 Task: Create a sub task System Test and UAT for the task  Create a new web application for tracking employee time and attendance in the project AgileCircle , assign it to team member softage.5@softage.net and update the status of the sub task to  Completed , set the priority of the sub task to High
Action: Mouse moved to (76, 321)
Screenshot: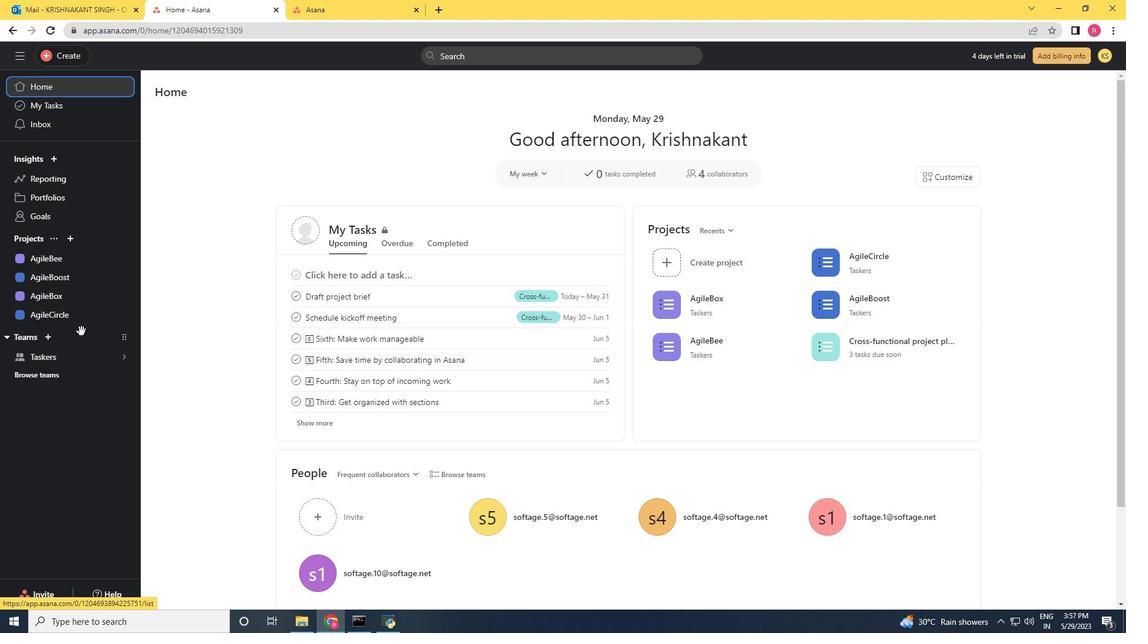 
Action: Mouse pressed left at (76, 321)
Screenshot: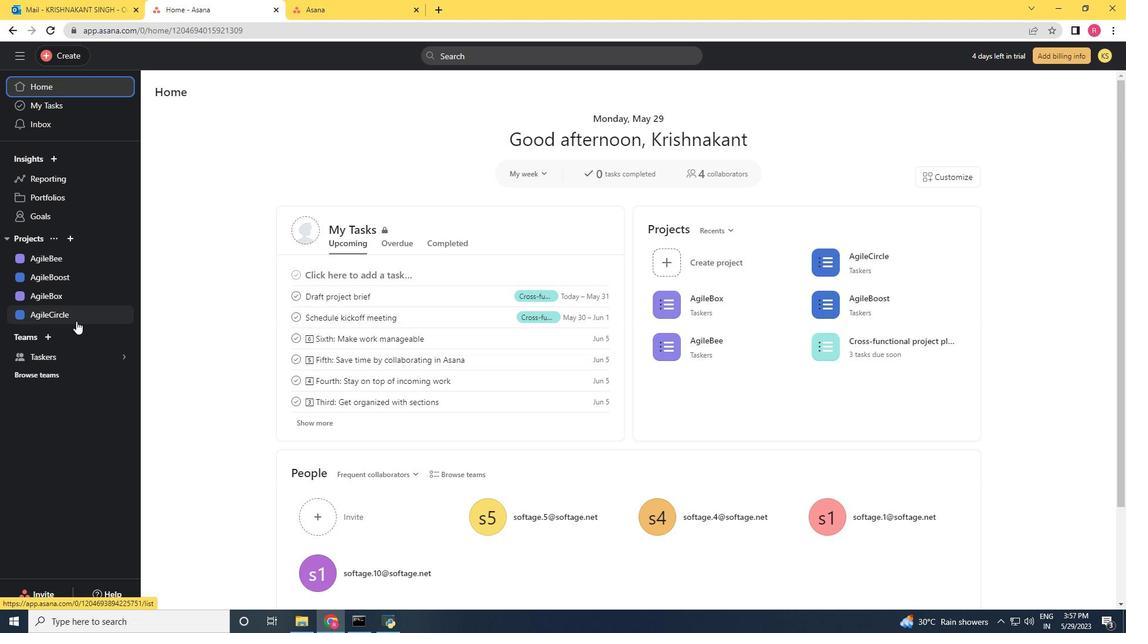 
Action: Mouse moved to (572, 249)
Screenshot: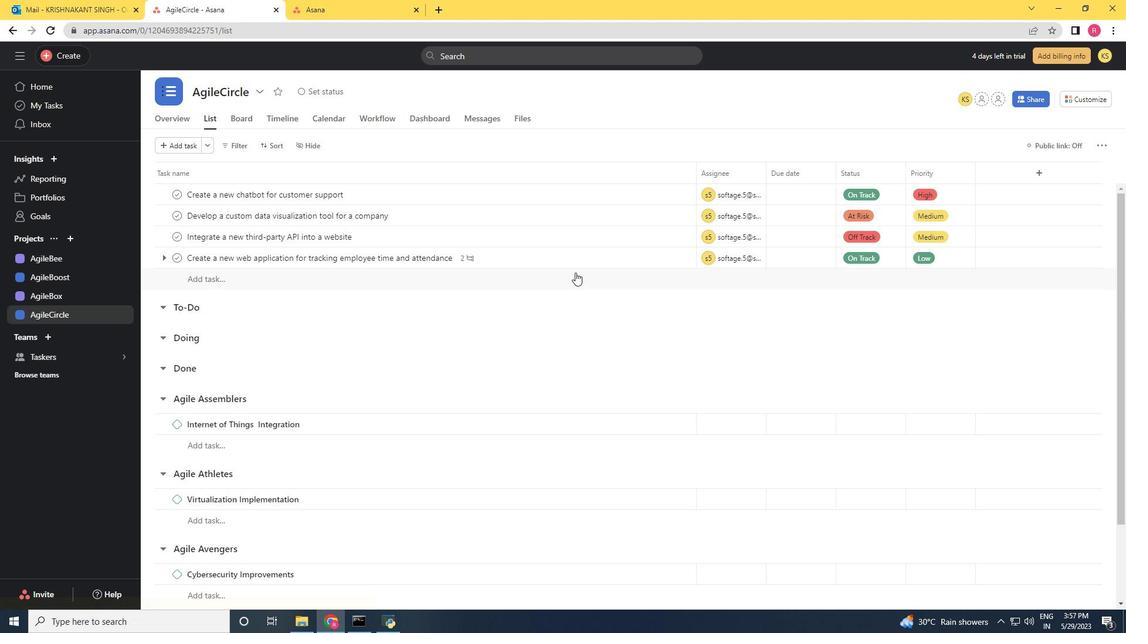 
Action: Mouse pressed left at (572, 249)
Screenshot: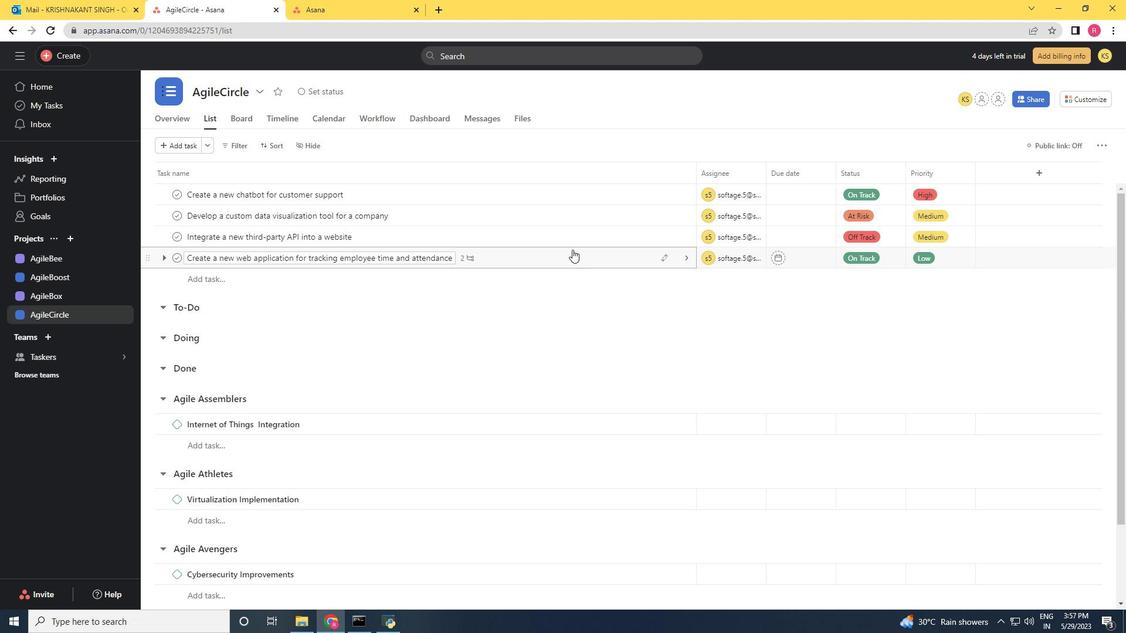 
Action: Mouse moved to (849, 467)
Screenshot: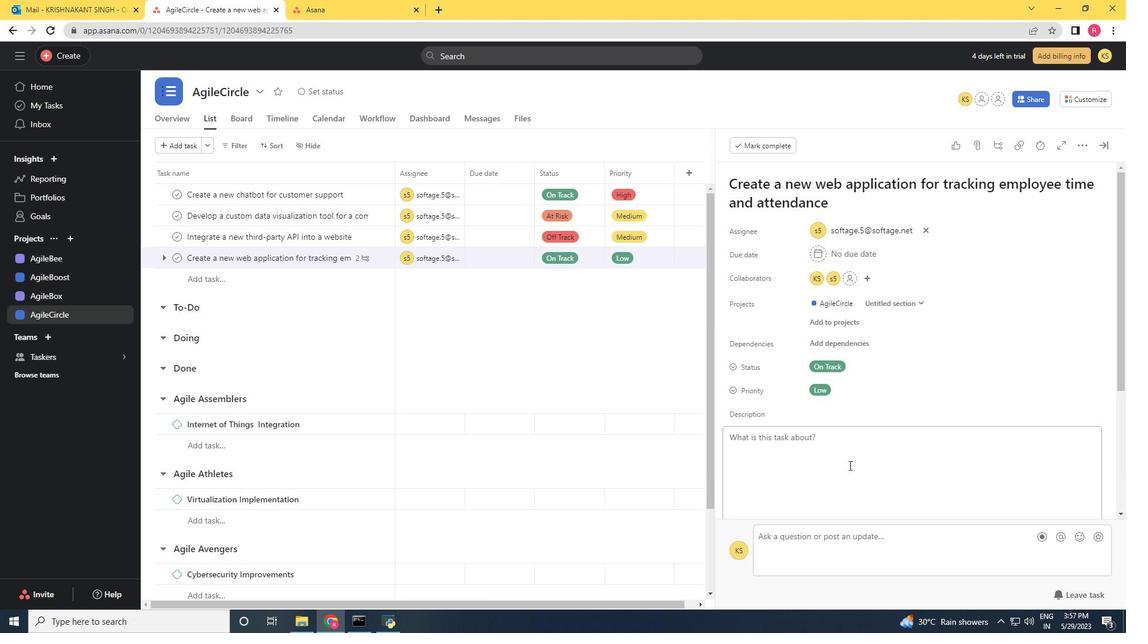 
Action: Mouse scrolled (849, 466) with delta (0, 0)
Screenshot: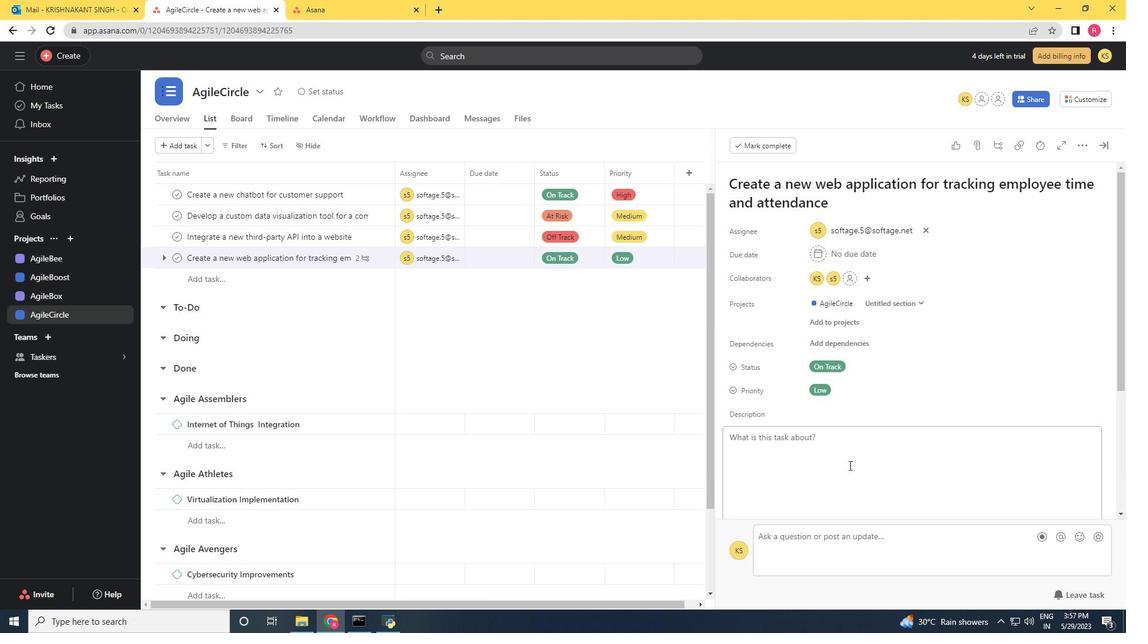 
Action: Mouse scrolled (849, 466) with delta (0, 0)
Screenshot: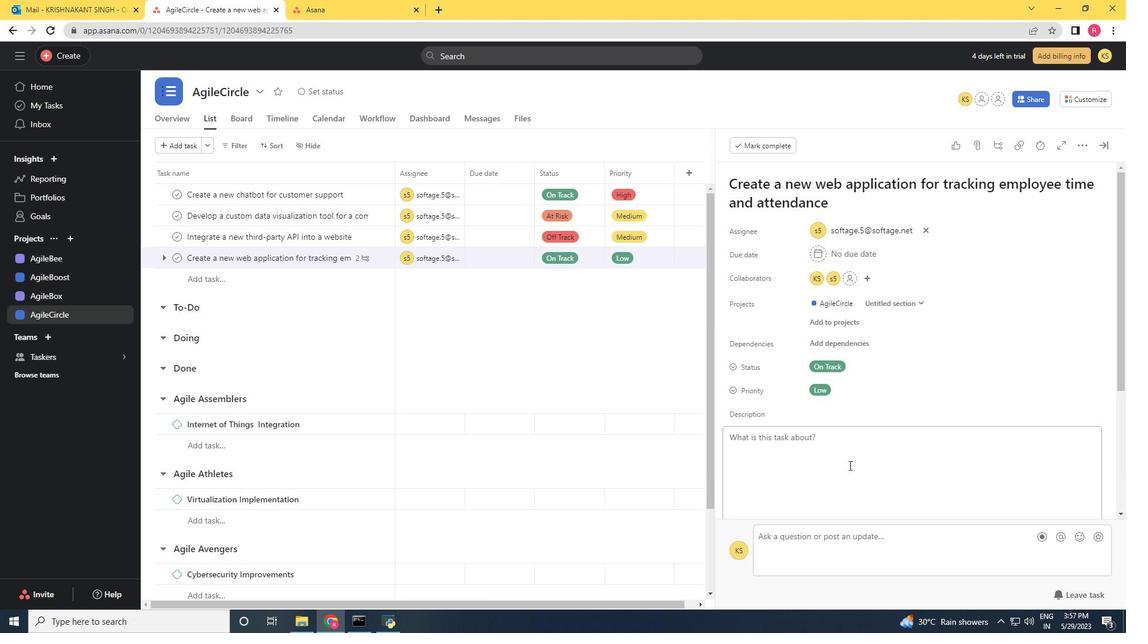 
Action: Mouse scrolled (849, 466) with delta (0, 0)
Screenshot: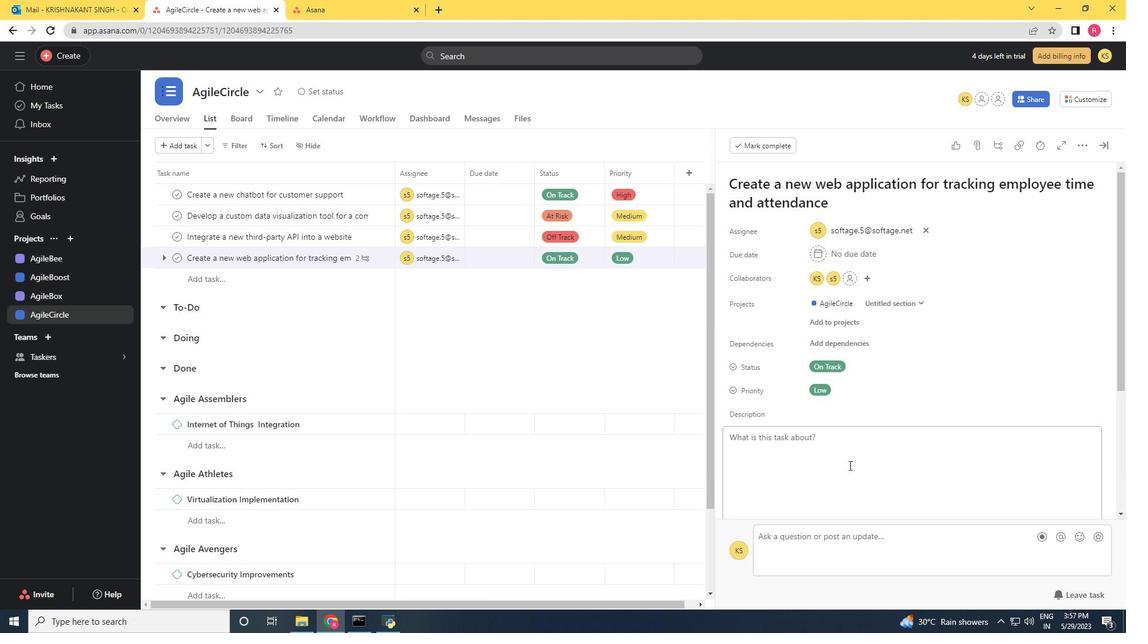 
Action: Mouse moved to (775, 441)
Screenshot: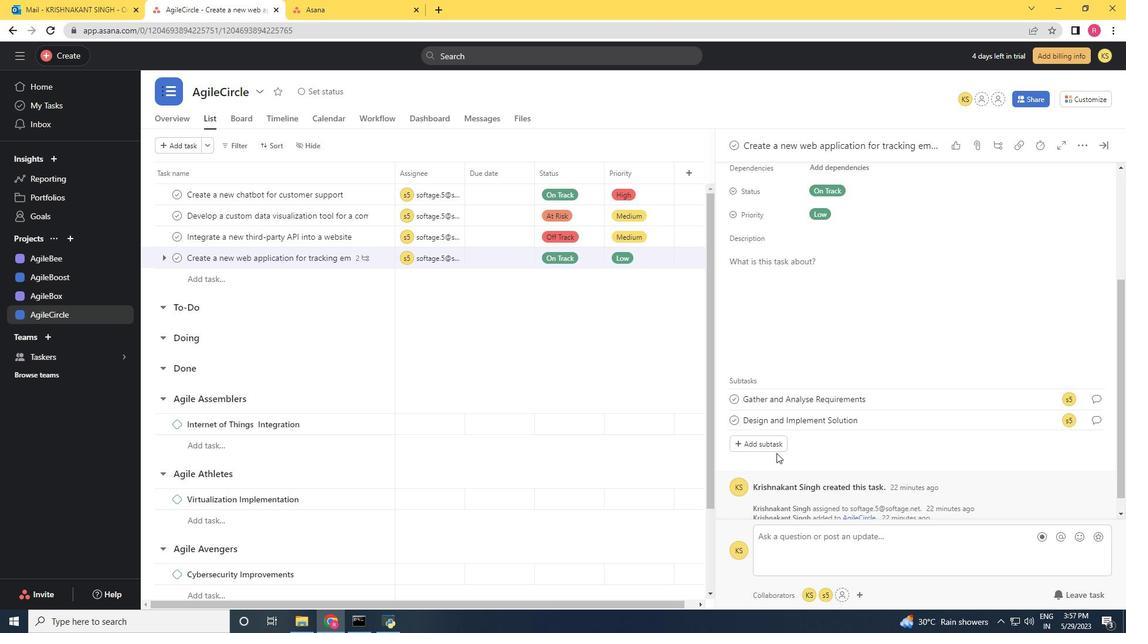 
Action: Mouse pressed left at (775, 441)
Screenshot: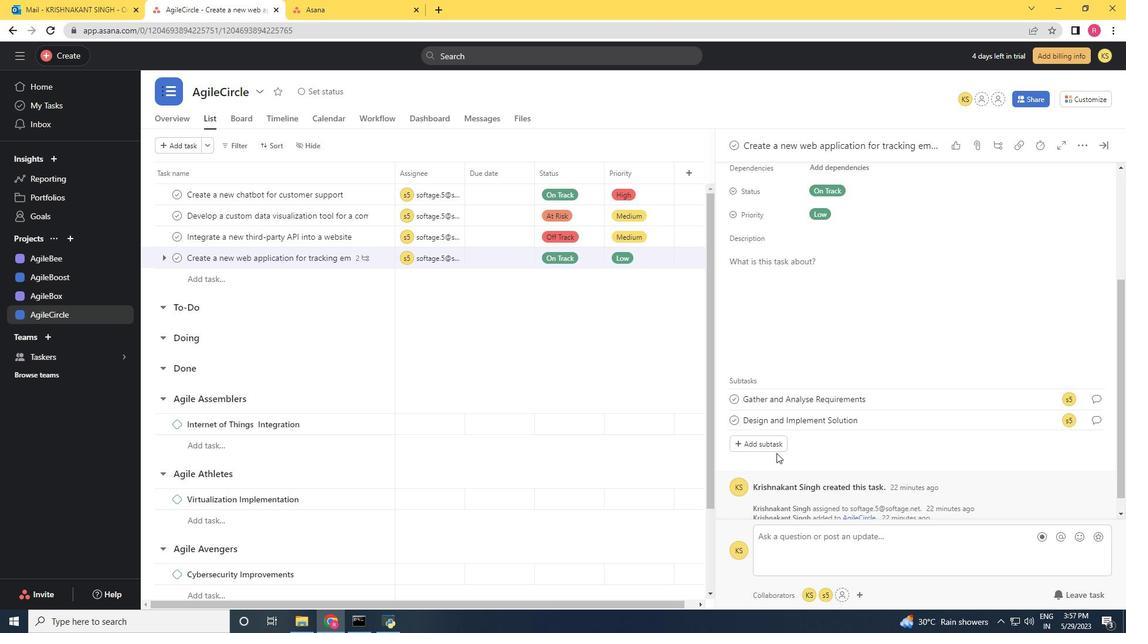 
Action: Key pressed <Key.shift>System<Key.space><Key.shift><Key.shift>Test<Key.space>and<Key.space><Key.shift><Key.shift><Key.shift>UAT
Screenshot: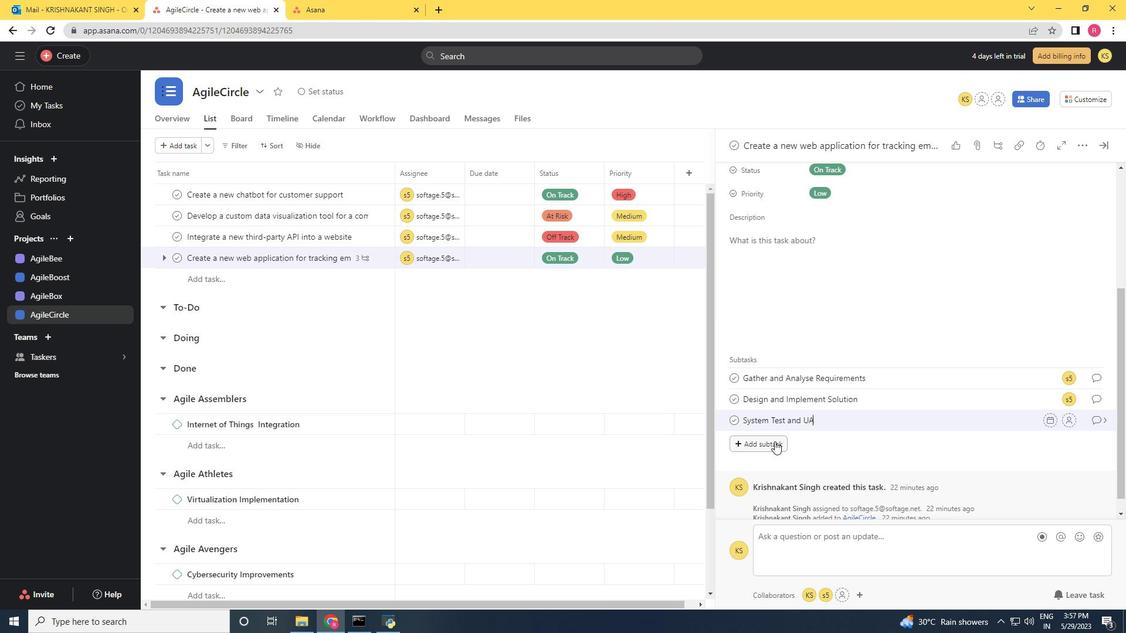
Action: Mouse moved to (1068, 422)
Screenshot: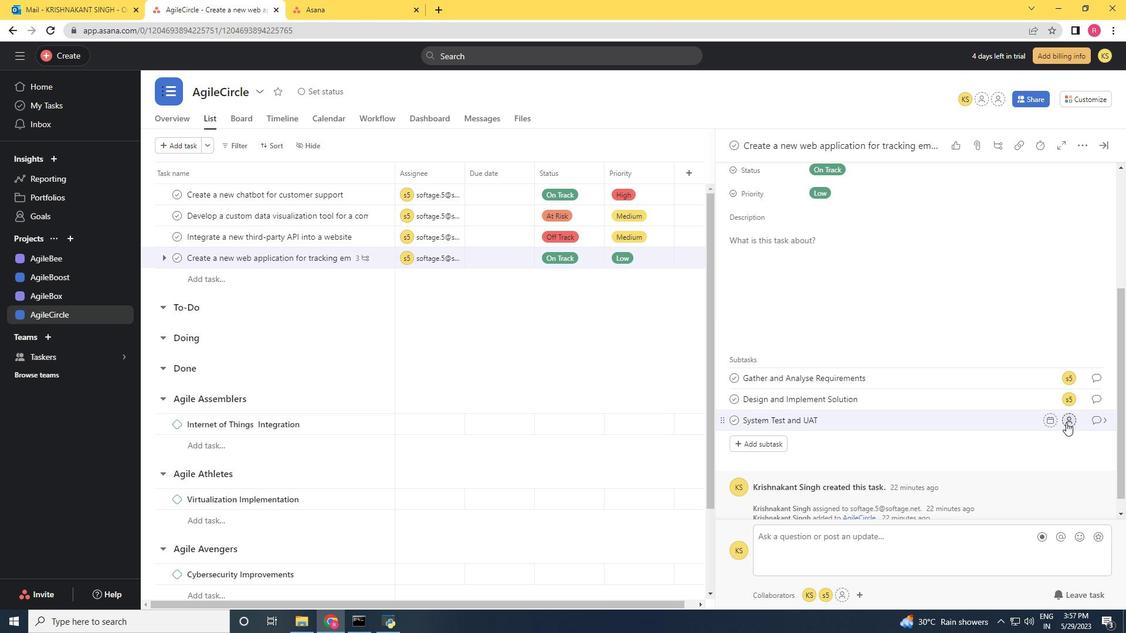 
Action: Mouse pressed left at (1068, 422)
Screenshot: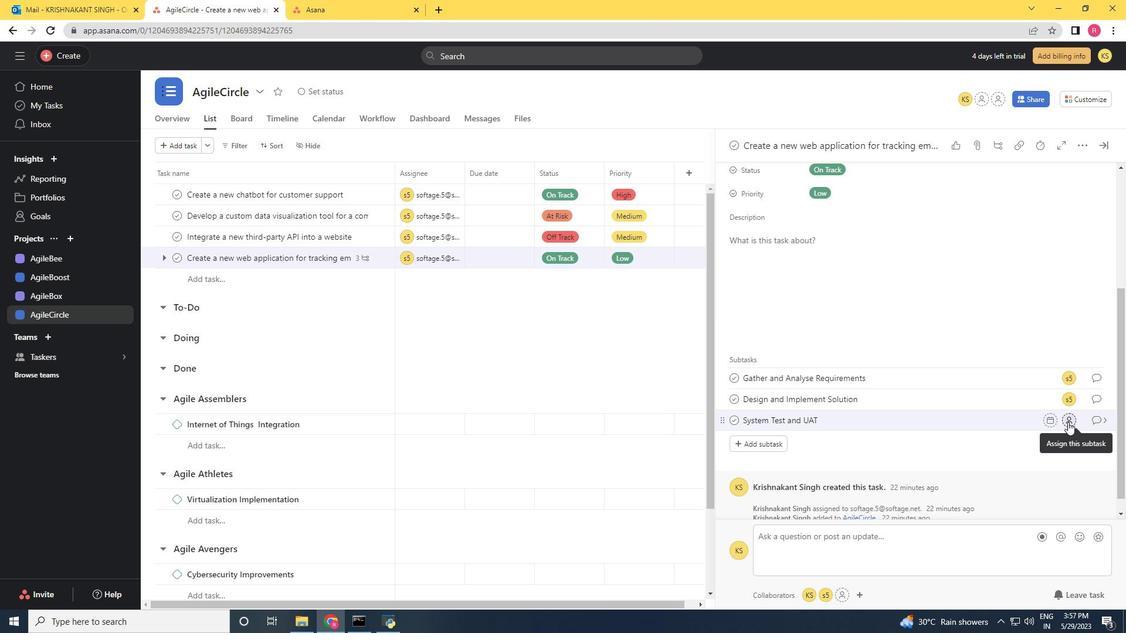 
Action: Mouse moved to (962, 462)
Screenshot: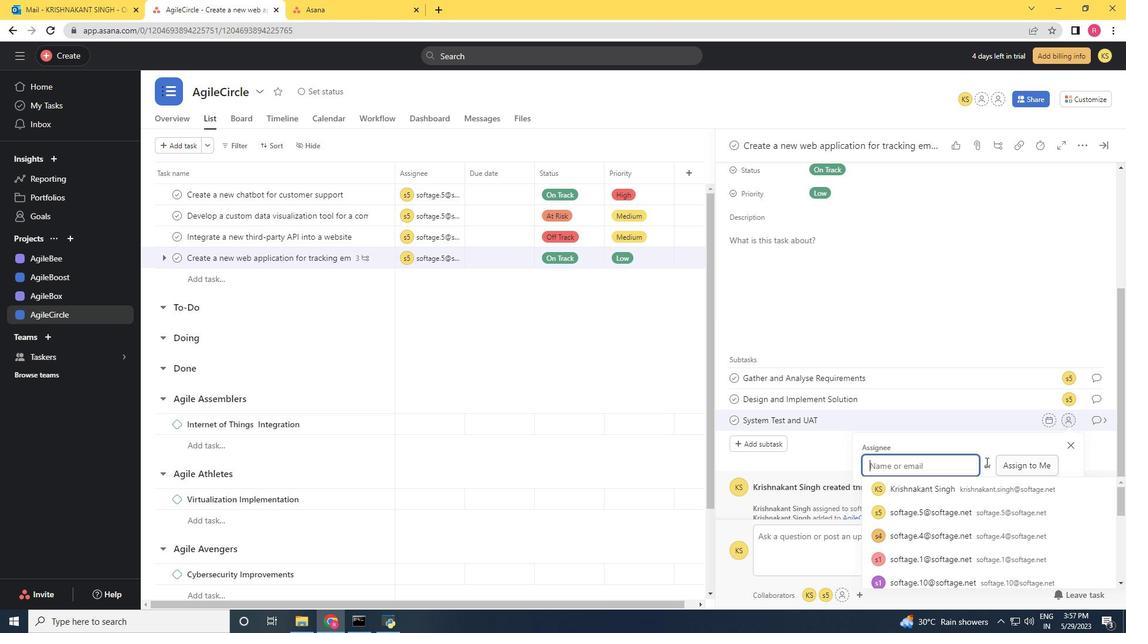 
Action: Key pressed softag<Key.backspace>ge.5<Key.shift>@softage.net
Screenshot: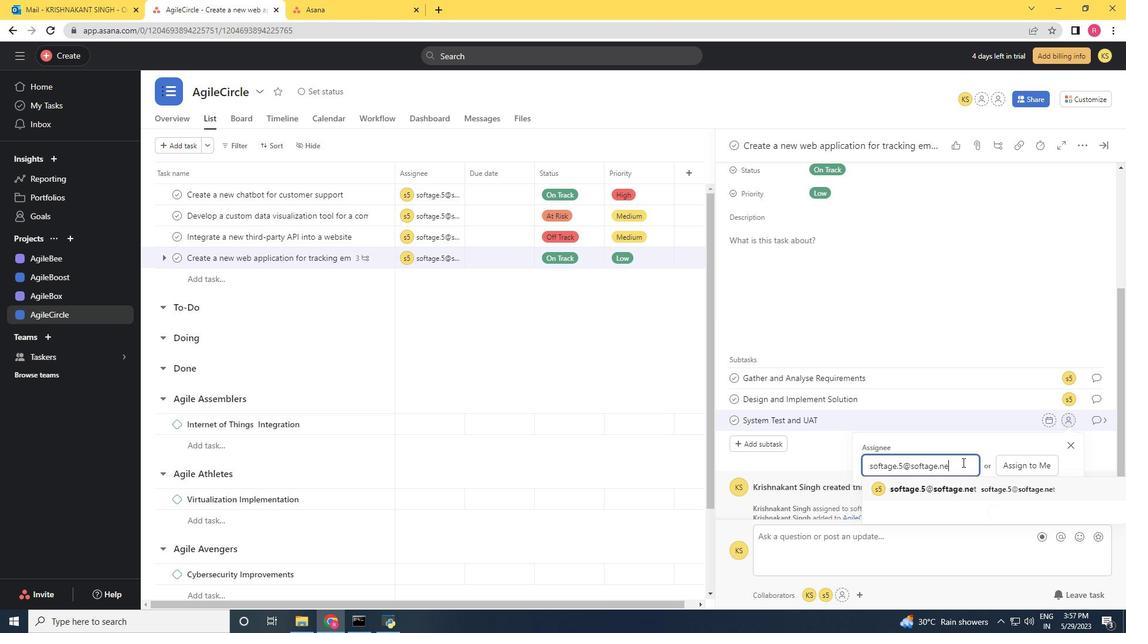
Action: Mouse moved to (943, 485)
Screenshot: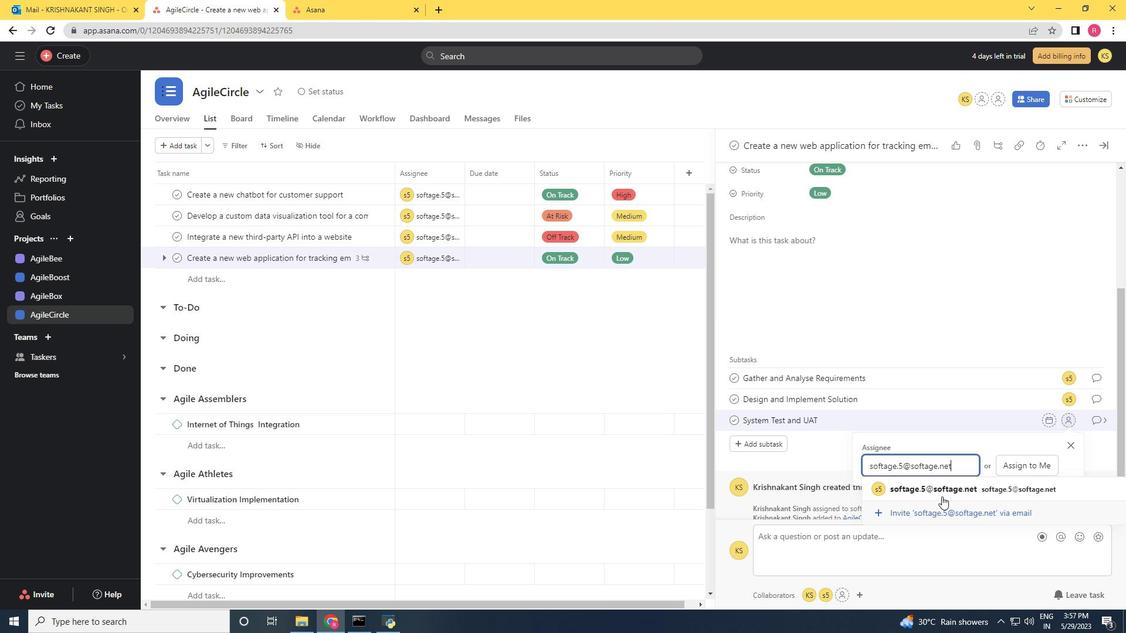 
Action: Mouse pressed left at (943, 485)
Screenshot: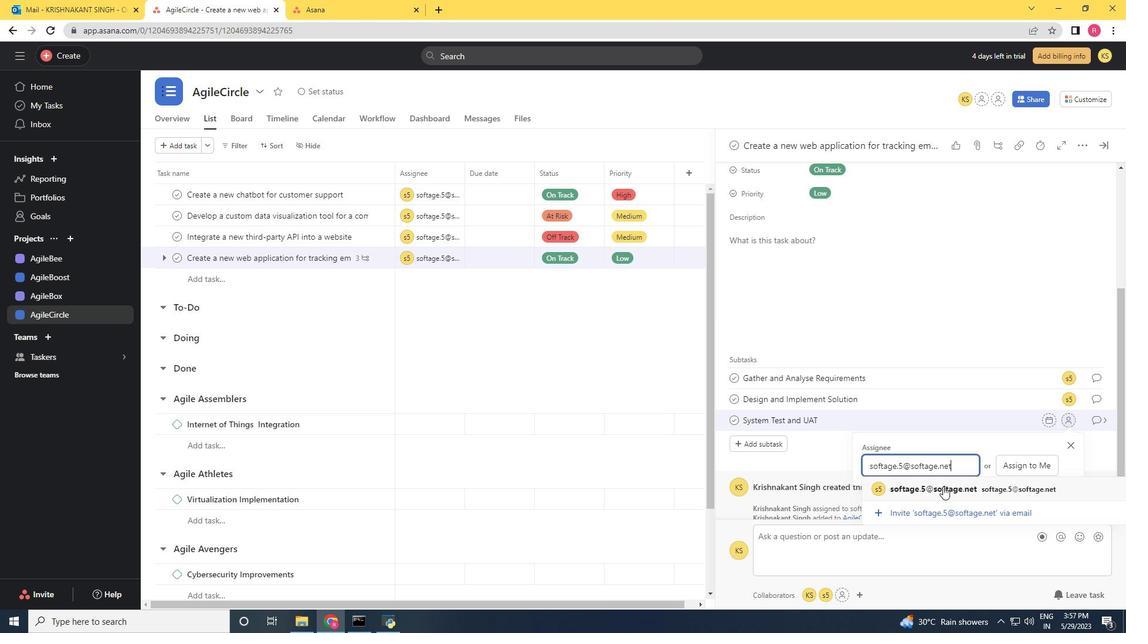 
Action: Mouse moved to (1100, 422)
Screenshot: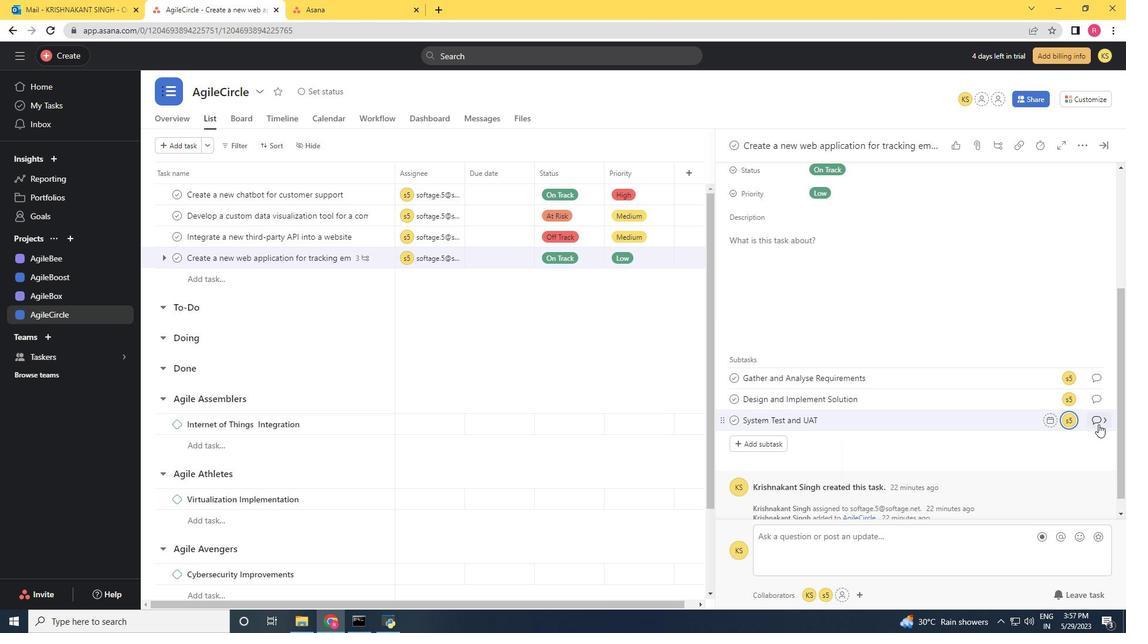 
Action: Mouse pressed left at (1100, 422)
Screenshot: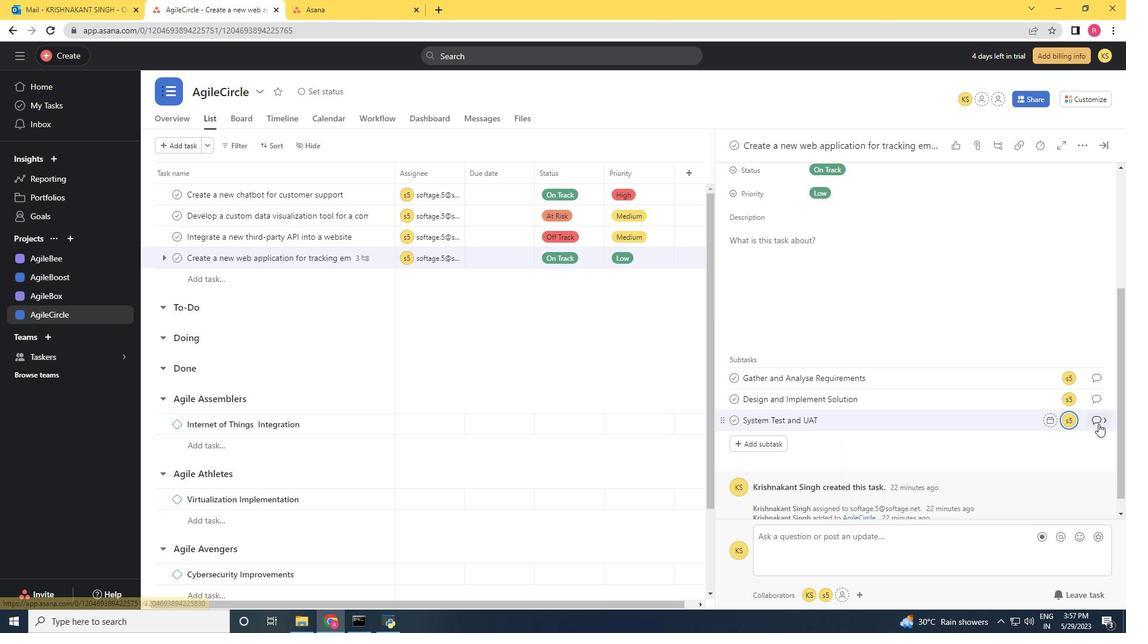 
Action: Mouse moved to (769, 335)
Screenshot: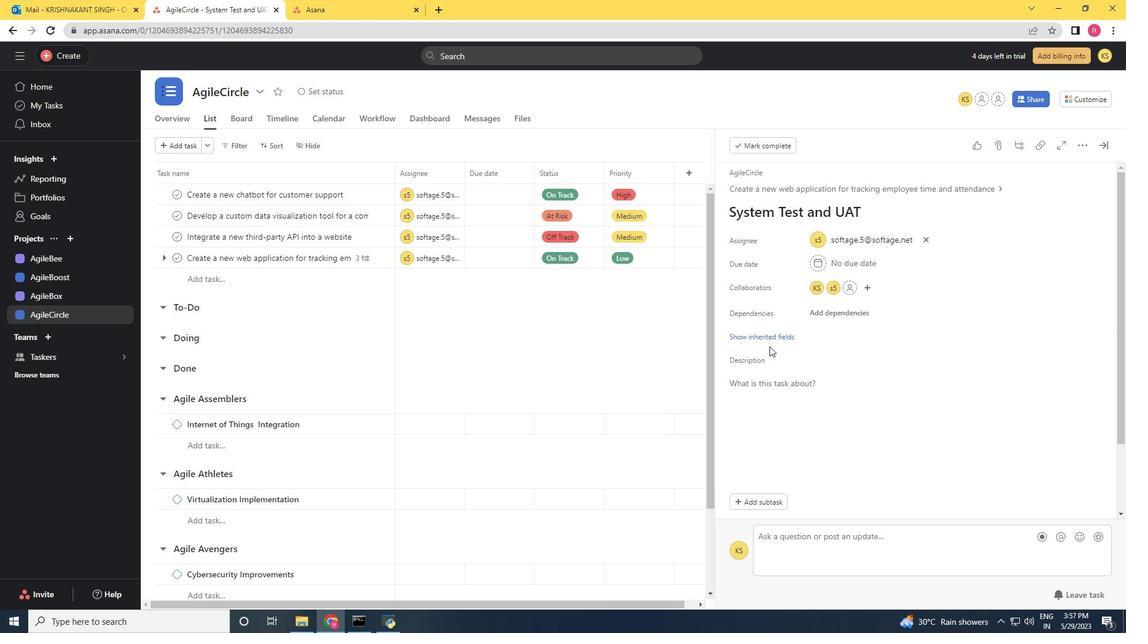 
Action: Mouse pressed left at (769, 335)
Screenshot: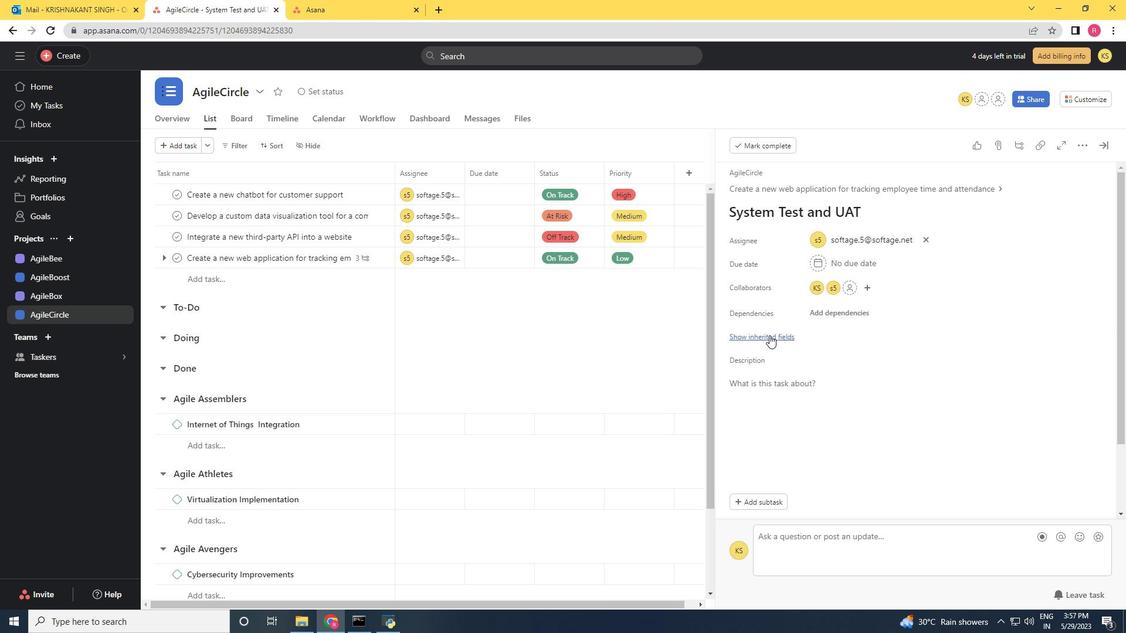 
Action: Mouse moved to (819, 361)
Screenshot: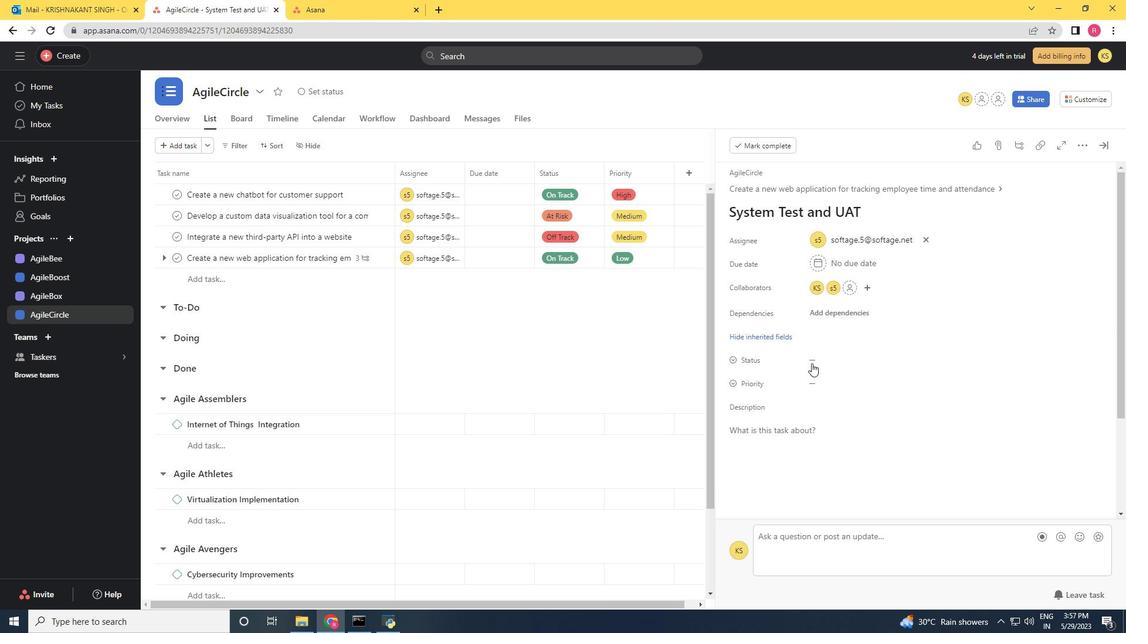 
Action: Mouse pressed left at (819, 361)
Screenshot: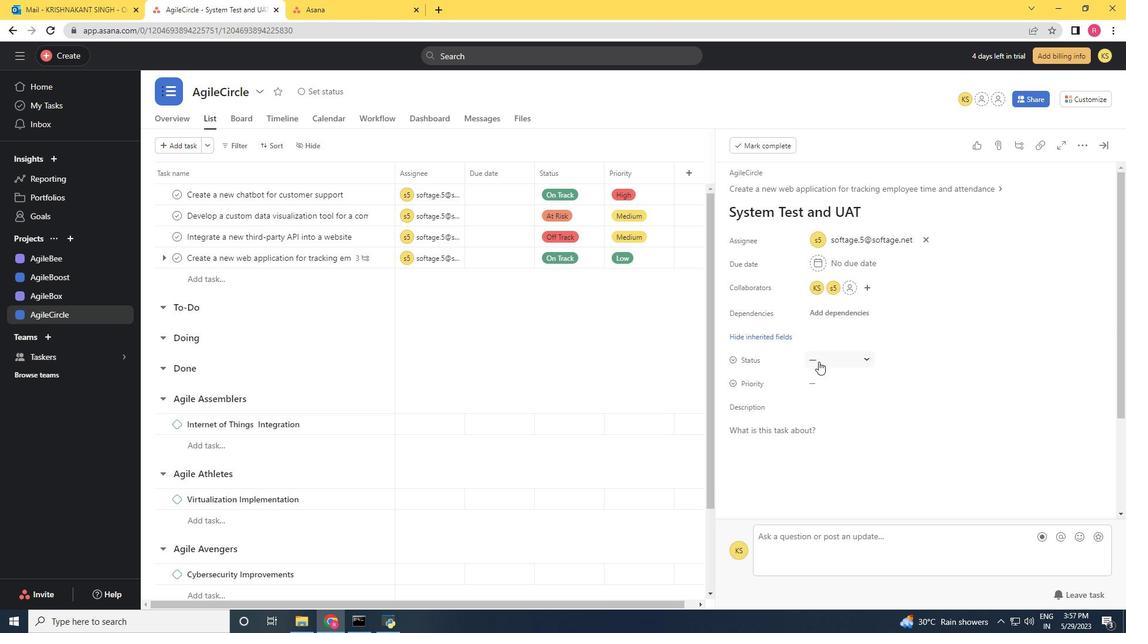 
Action: Mouse moved to (855, 468)
Screenshot: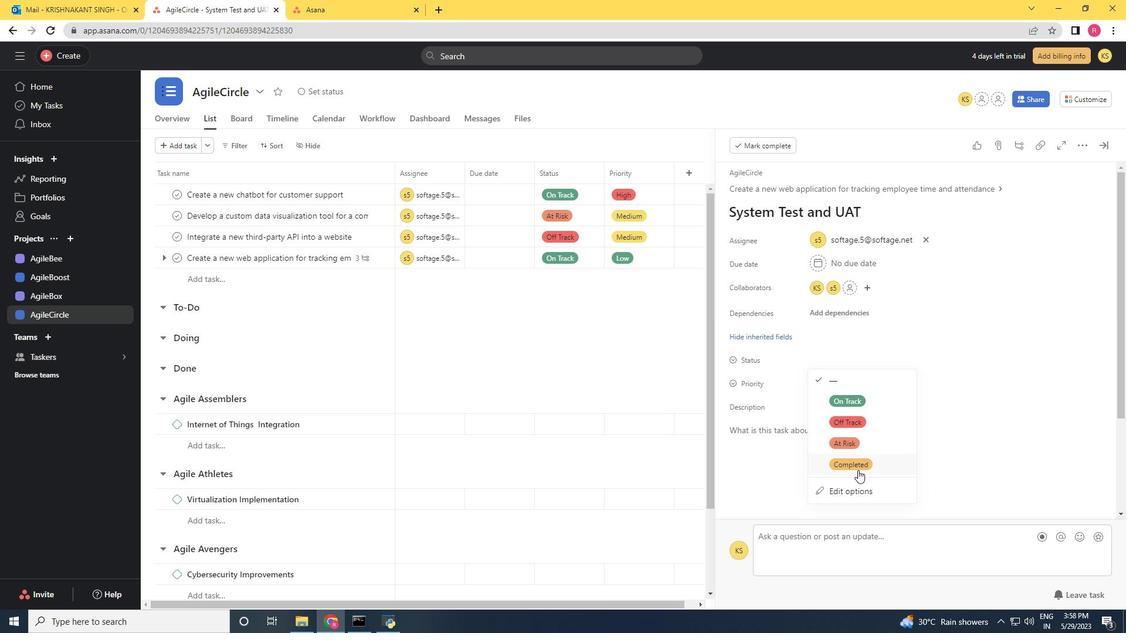 
Action: Mouse pressed left at (855, 468)
Screenshot: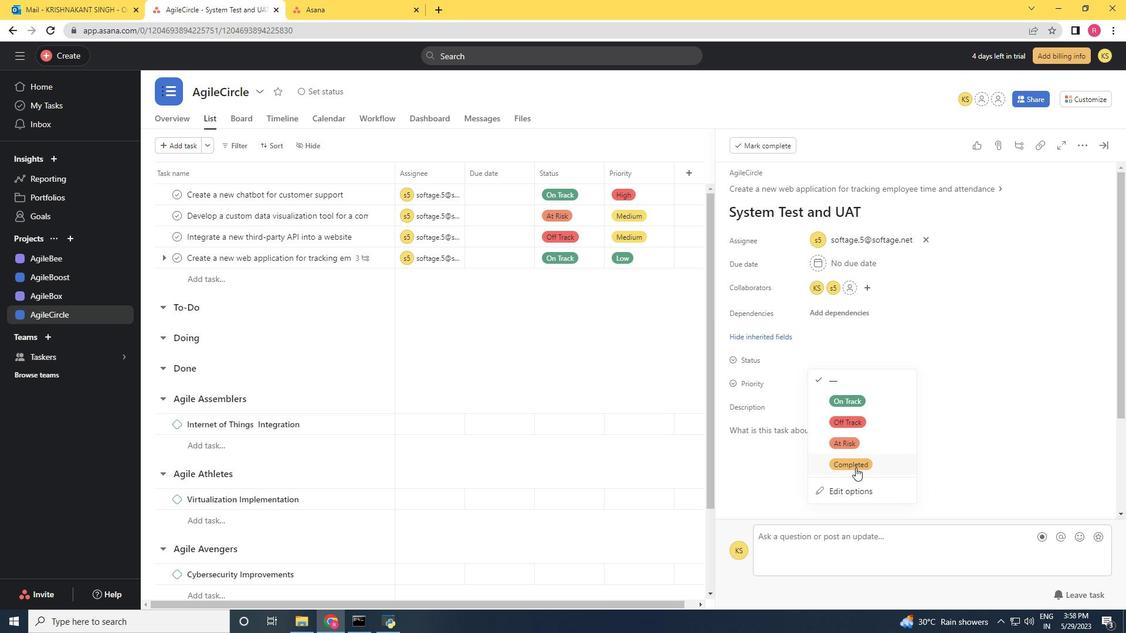
Action: Mouse moved to (833, 388)
Screenshot: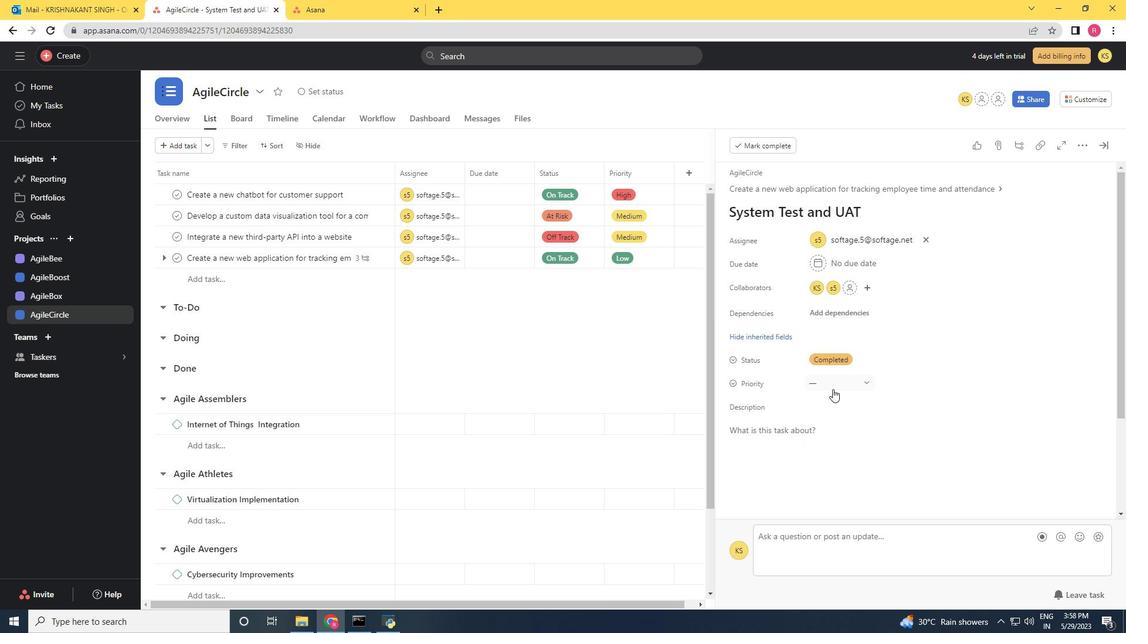 
Action: Mouse pressed left at (833, 388)
Screenshot: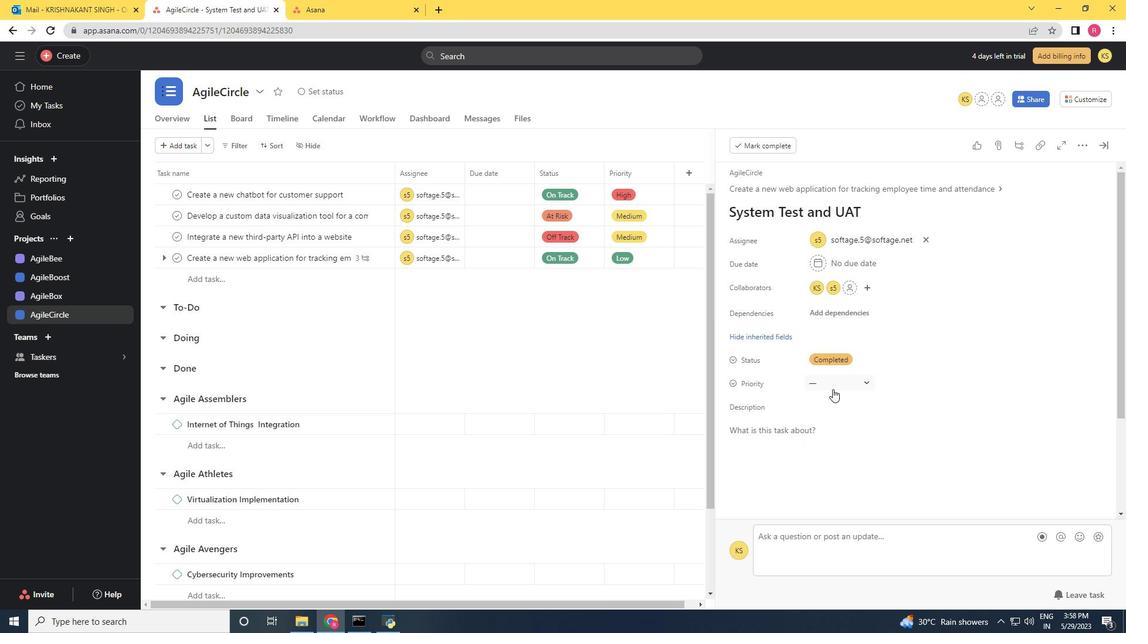 
Action: Mouse moved to (846, 430)
Screenshot: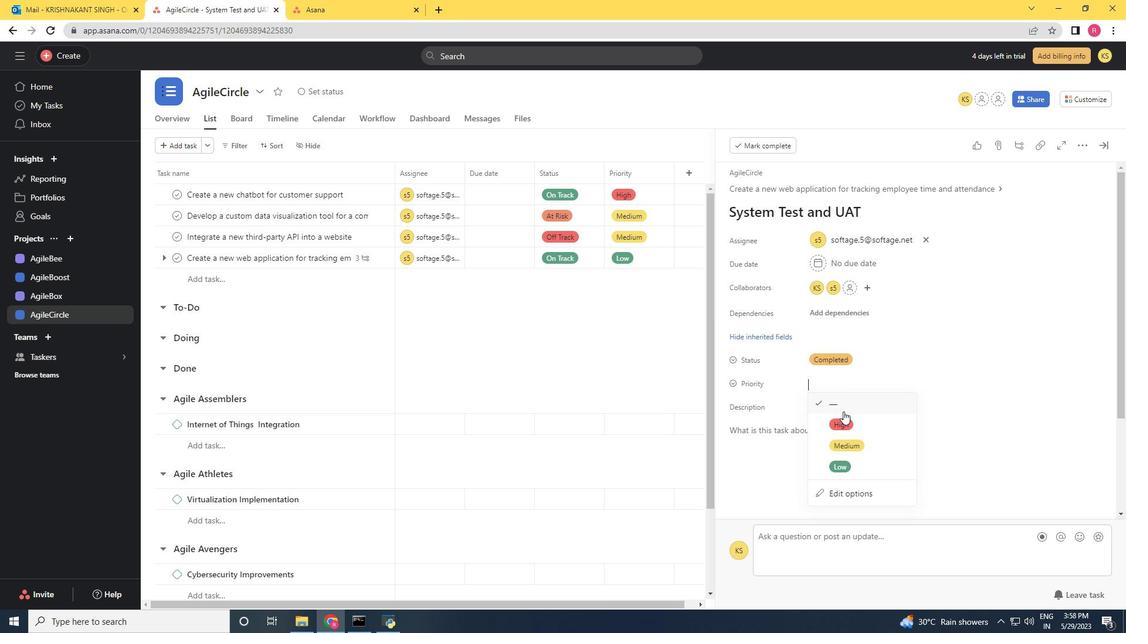 
Action: Mouse pressed left at (846, 430)
Screenshot: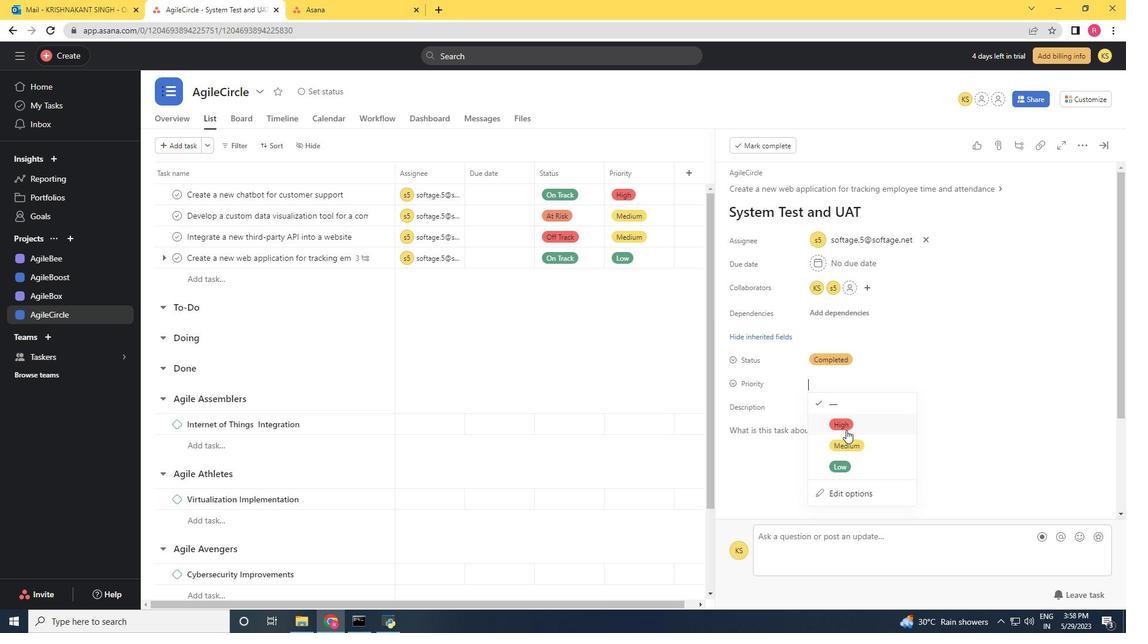 
